 Task: Create in the project TouchLine and in the Backlog issue 'Add support for in-app purchases and microtransactions' a child issue 'Big data model interpretability and fairness remediation and testing', and assign it to team member softage.1@softage.net.
Action: Mouse moved to (404, 495)
Screenshot: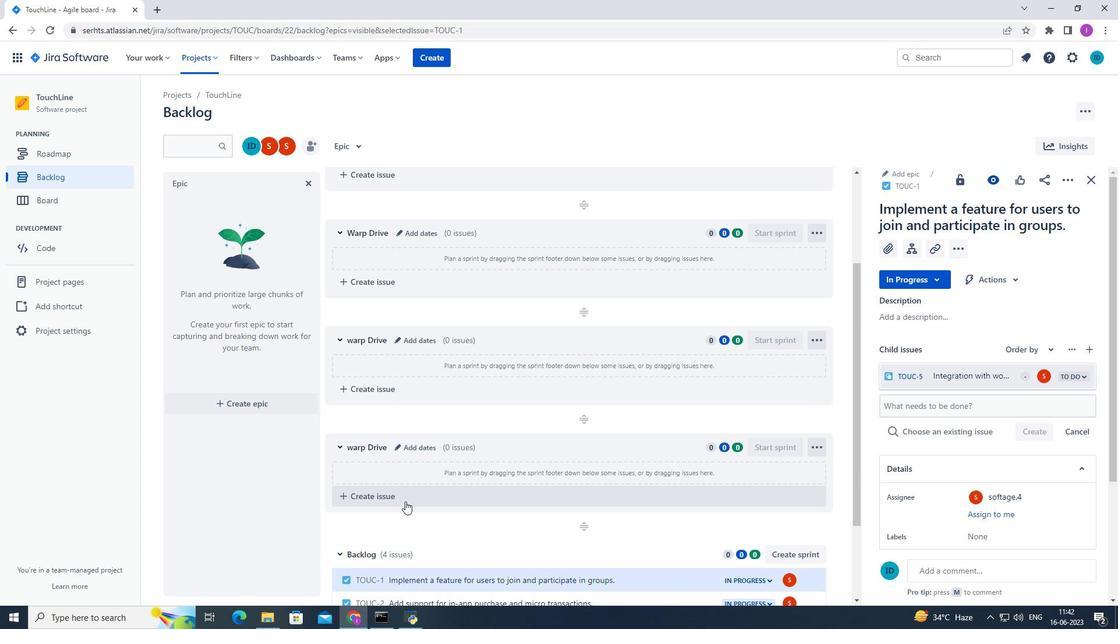 
Action: Mouse scrolled (404, 495) with delta (0, 0)
Screenshot: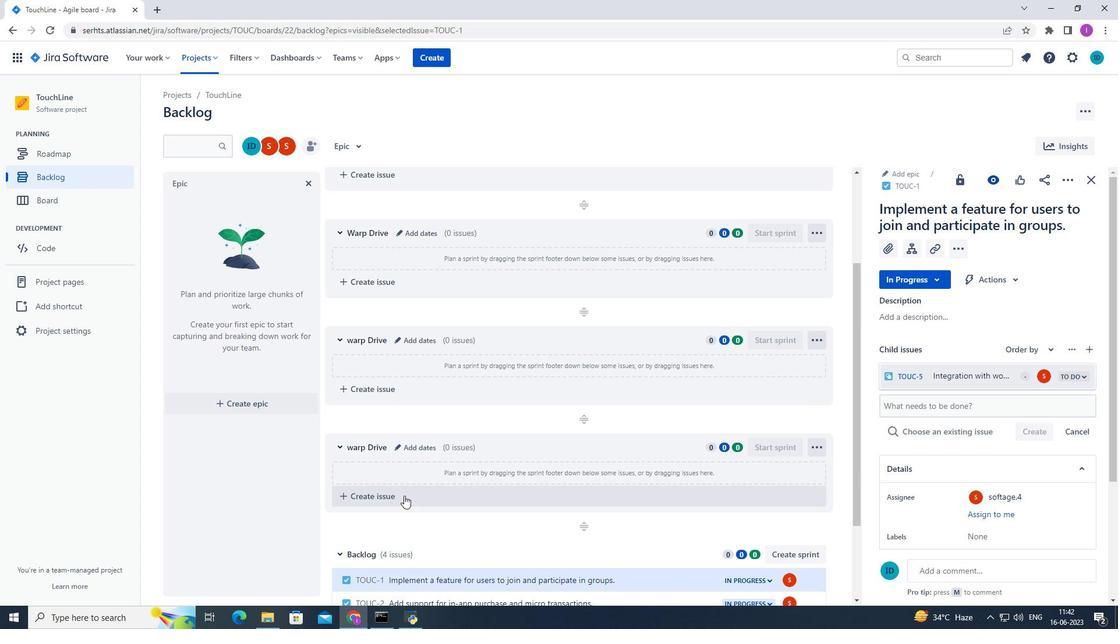 
Action: Mouse scrolled (404, 495) with delta (0, 0)
Screenshot: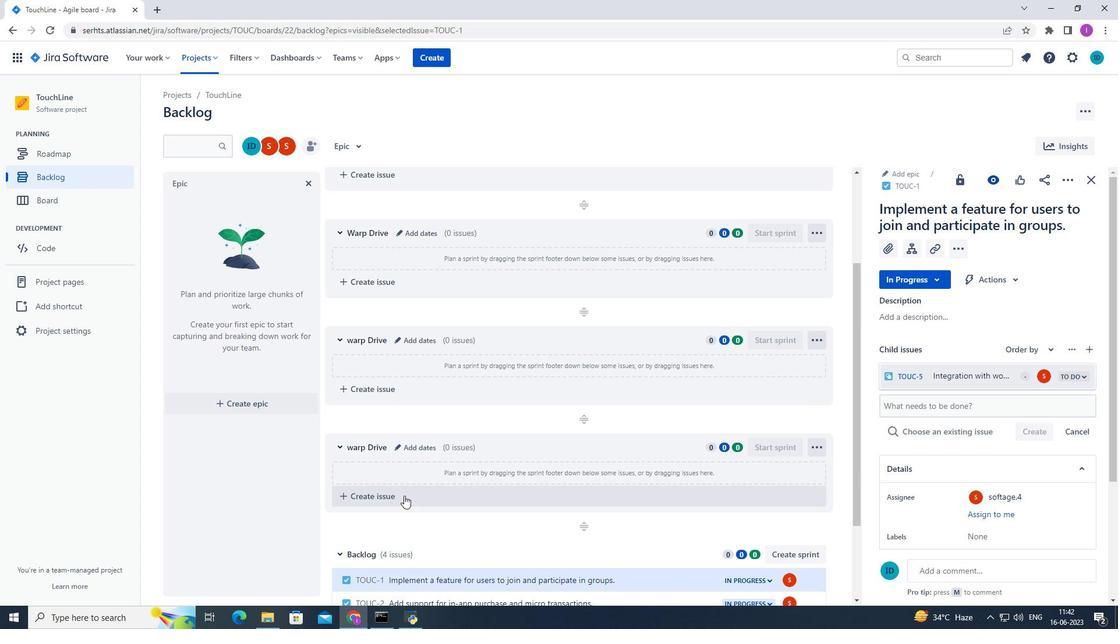 
Action: Mouse scrolled (404, 495) with delta (0, 0)
Screenshot: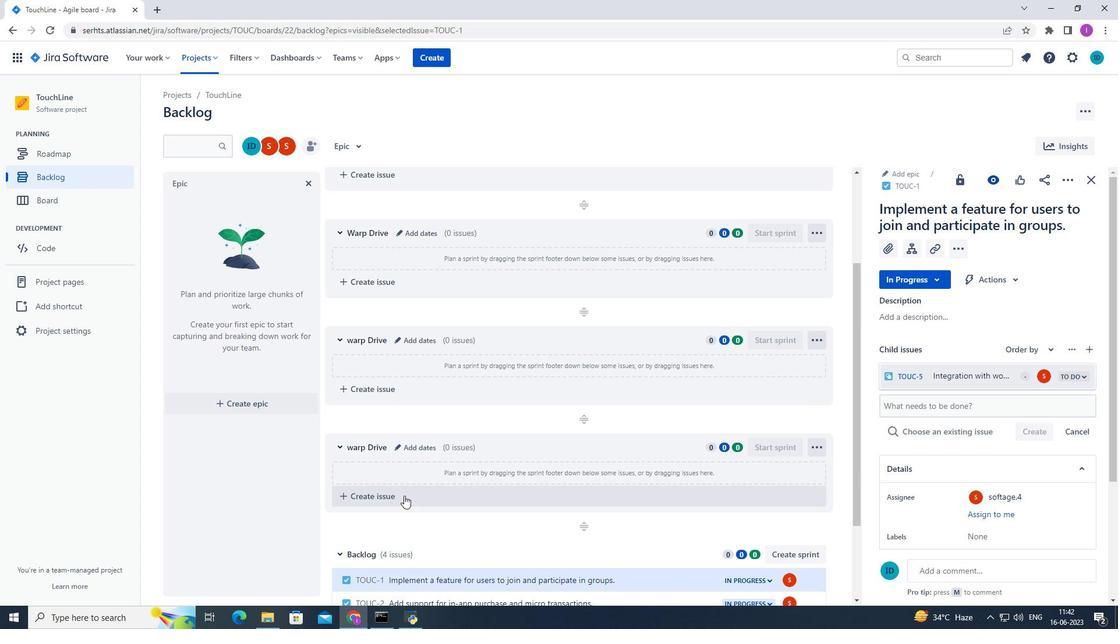 
Action: Mouse moved to (642, 488)
Screenshot: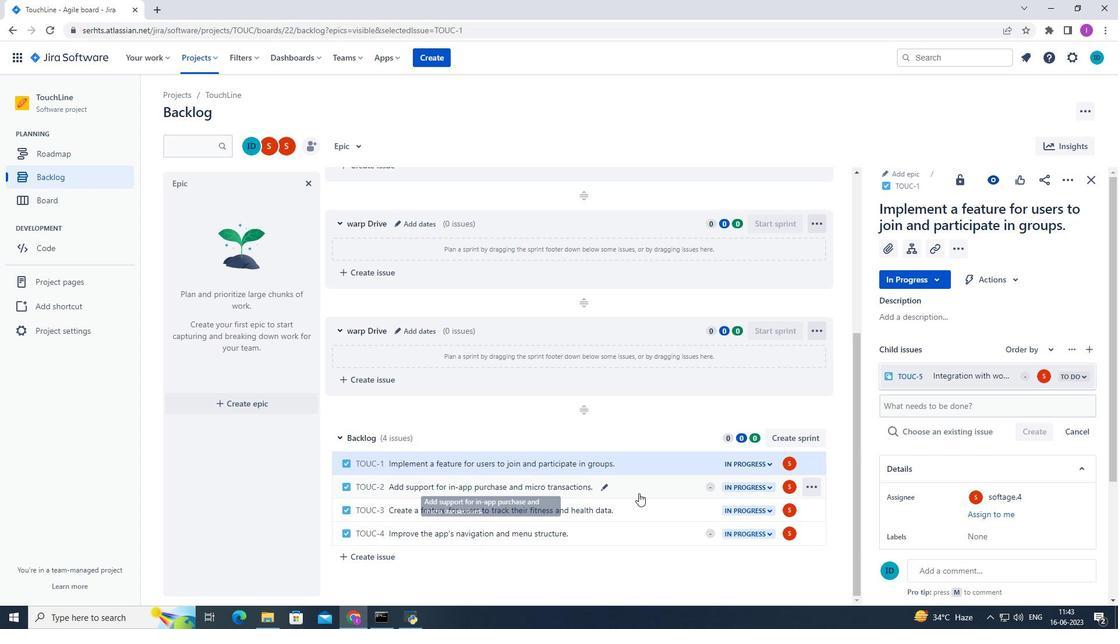 
Action: Mouse pressed left at (642, 488)
Screenshot: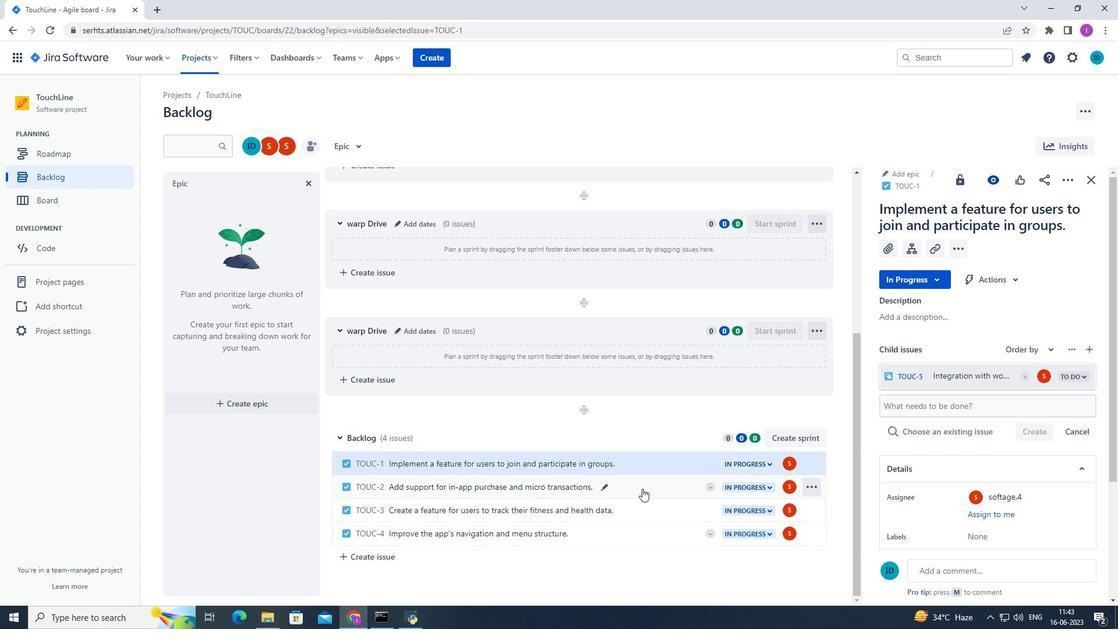 
Action: Mouse moved to (911, 249)
Screenshot: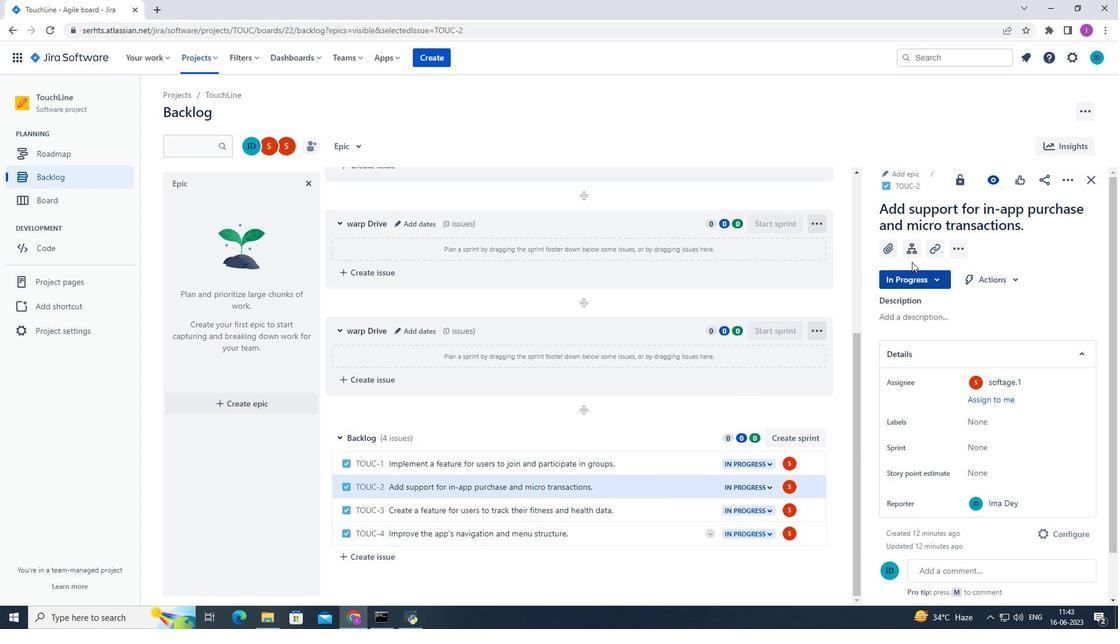 
Action: Mouse pressed left at (911, 249)
Screenshot: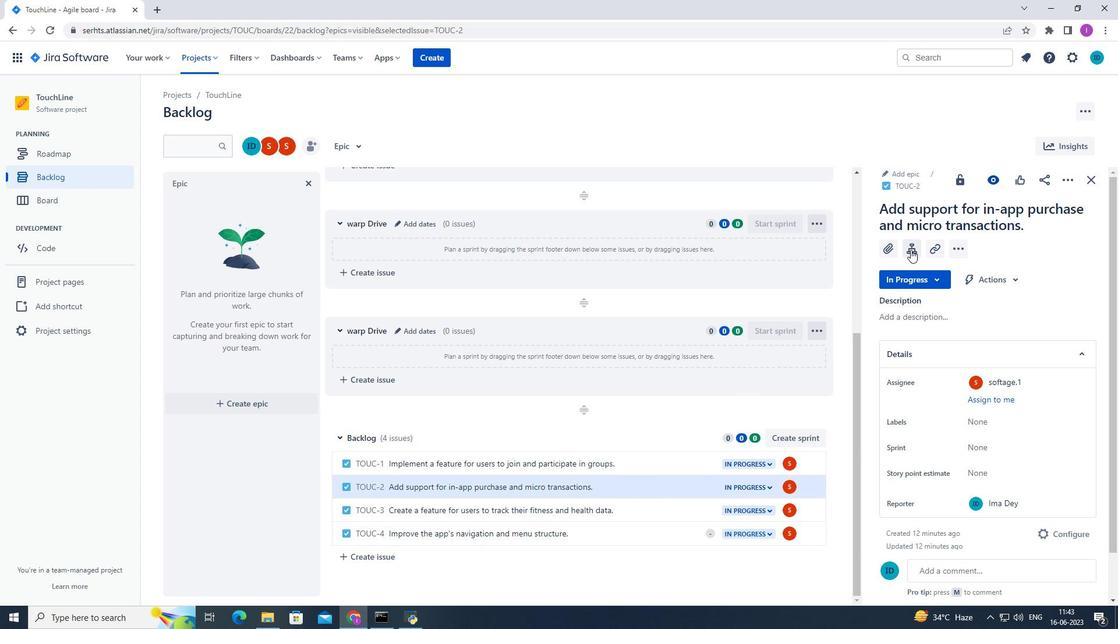 
Action: Mouse moved to (903, 369)
Screenshot: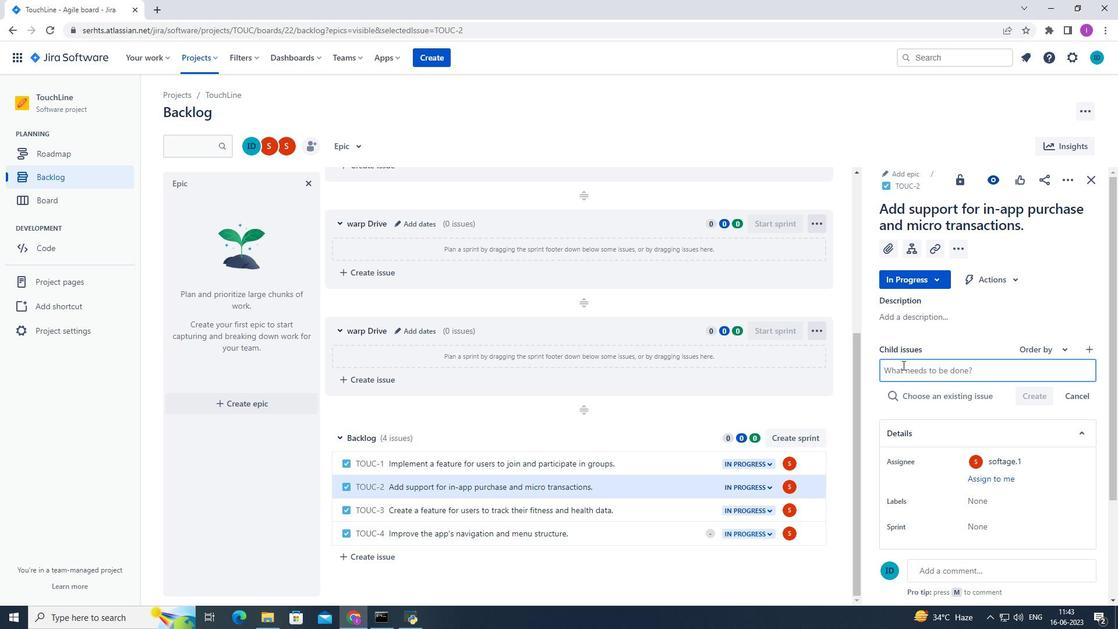 
Action: Mouse pressed left at (903, 369)
Screenshot: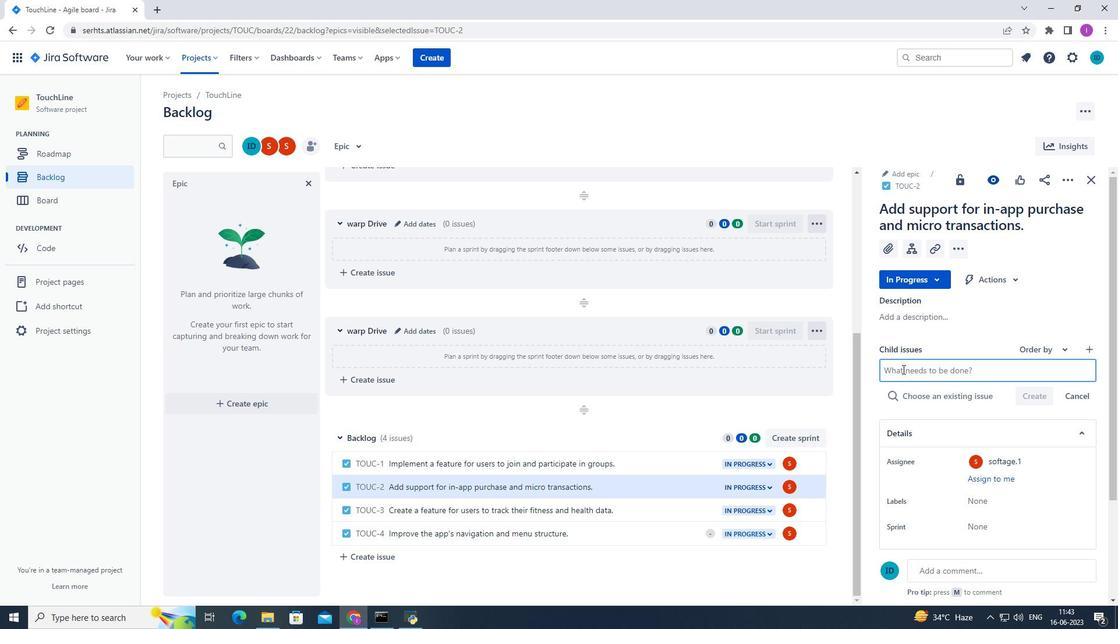 
Action: Key pressed <Key.shift><Key.shift><Key.shift><Key.shift><Key.shift><Key.shift>Big<Key.space>data<Key.space>model<Key.space>interpretability<Key.space>and
Screenshot: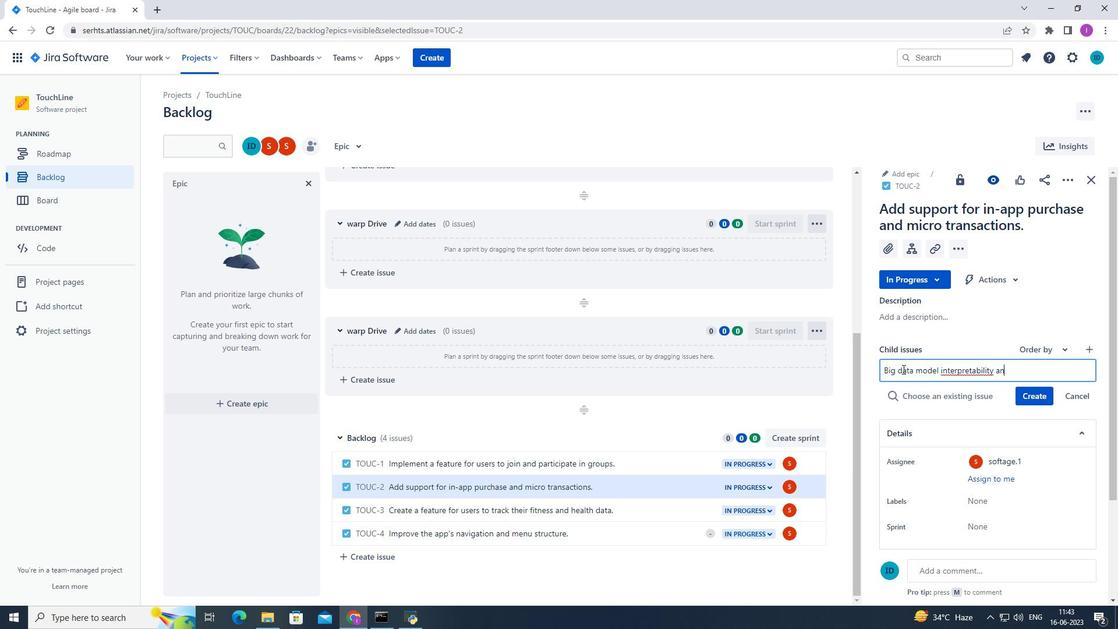 
Action: Mouse moved to (1044, 368)
Screenshot: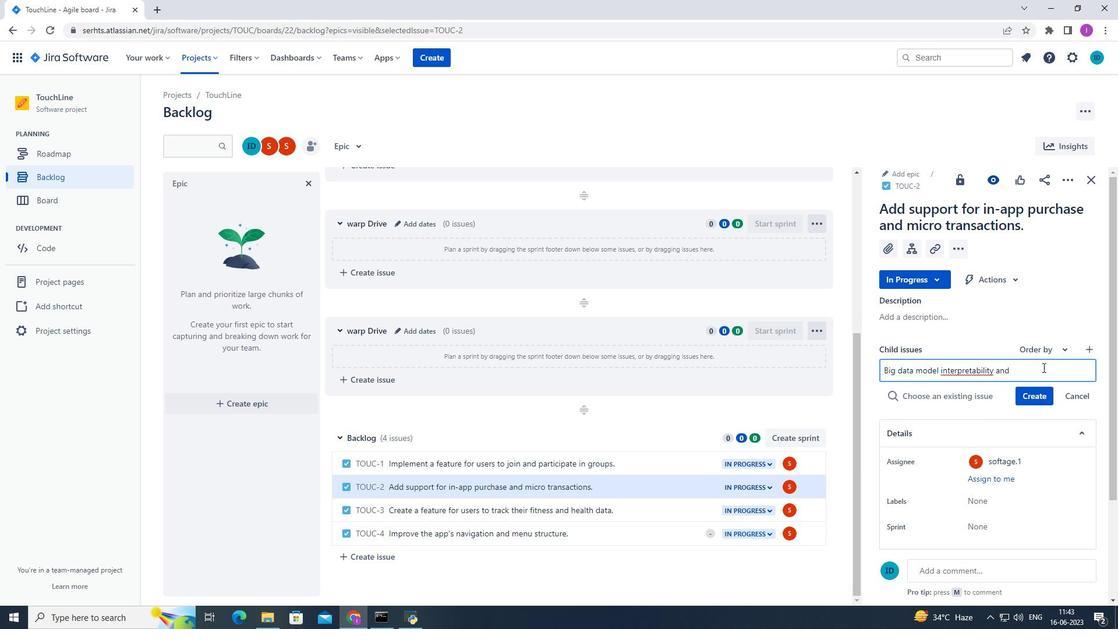 
Action: Key pressed <Key.space>fairness<Key.space>remedation<Key.space>and<Key.space>testing
Screenshot: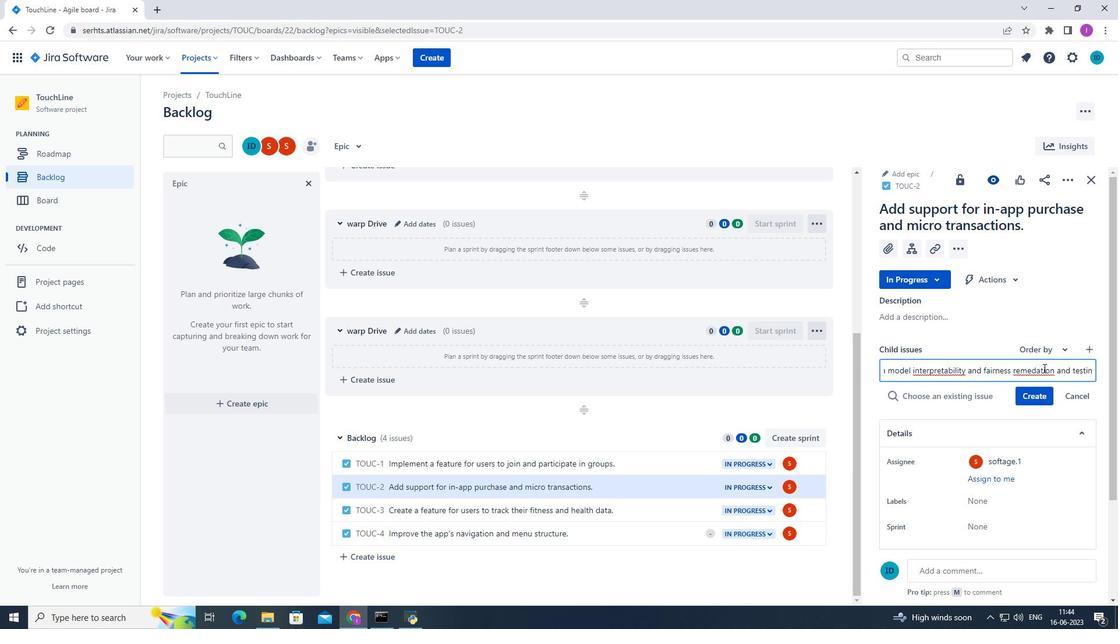 
Action: Mouse moved to (1031, 373)
Screenshot: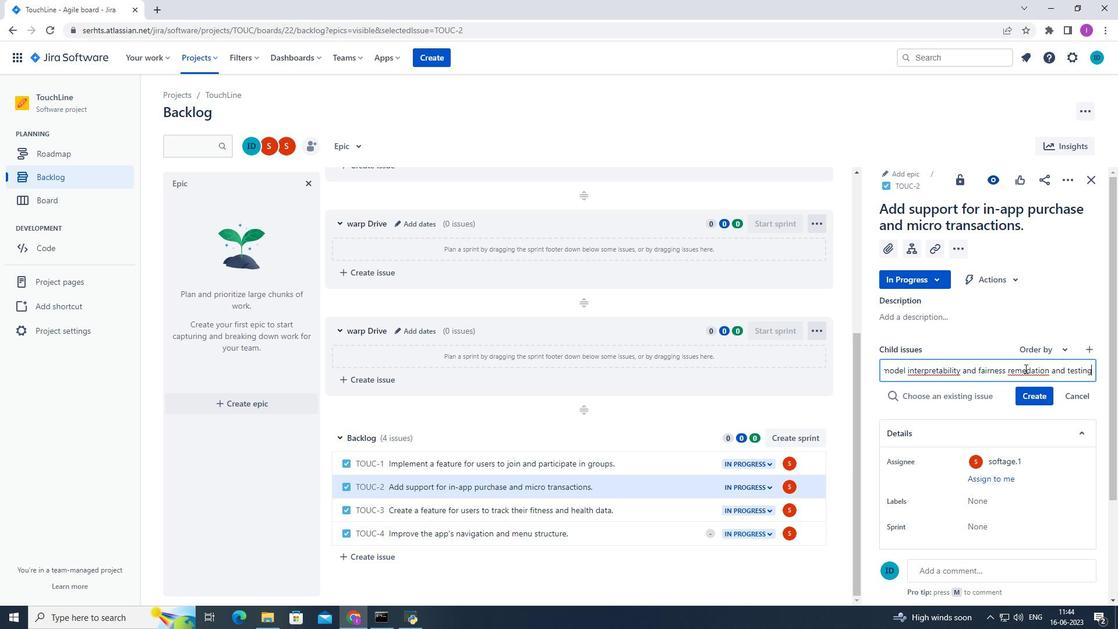
Action: Mouse pressed left at (1031, 373)
Screenshot: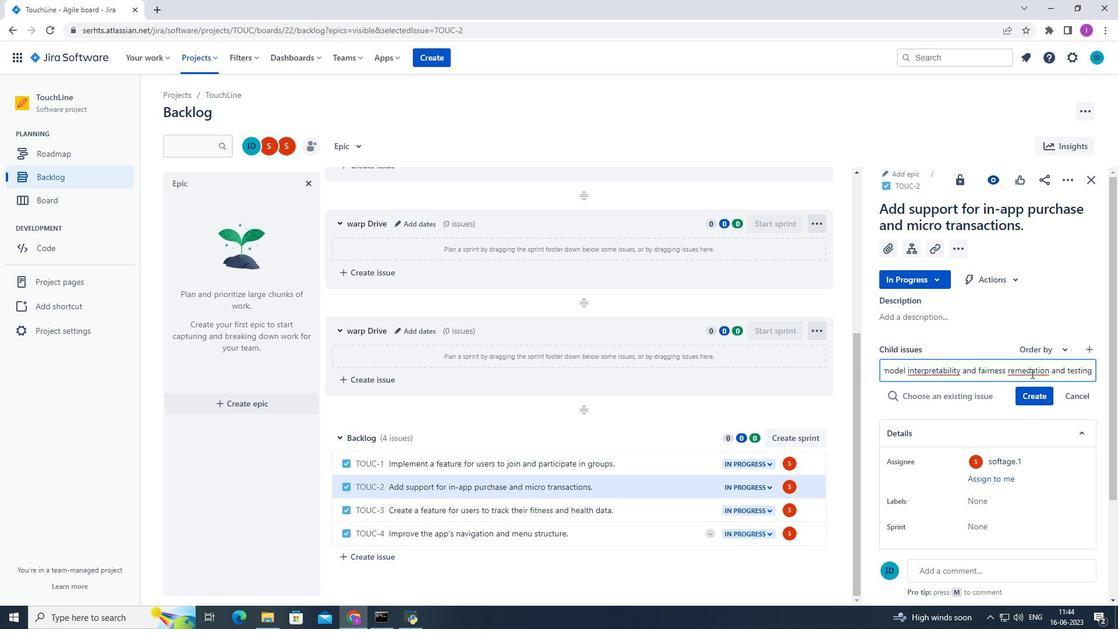 
Action: Mouse moved to (1031, 375)
Screenshot: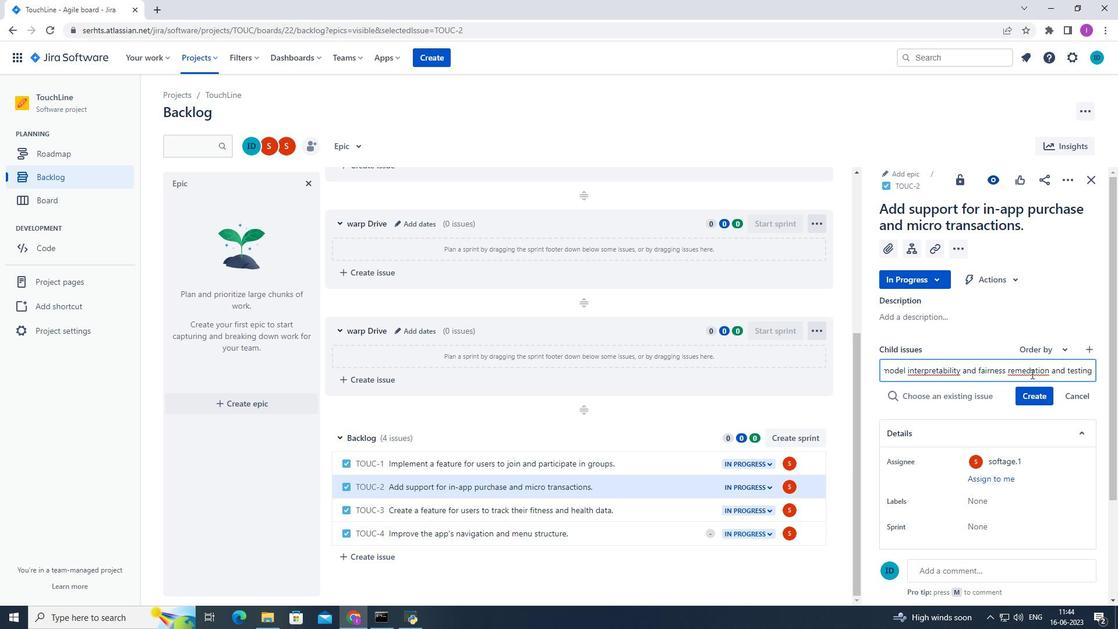 
Action: Key pressed i
Screenshot: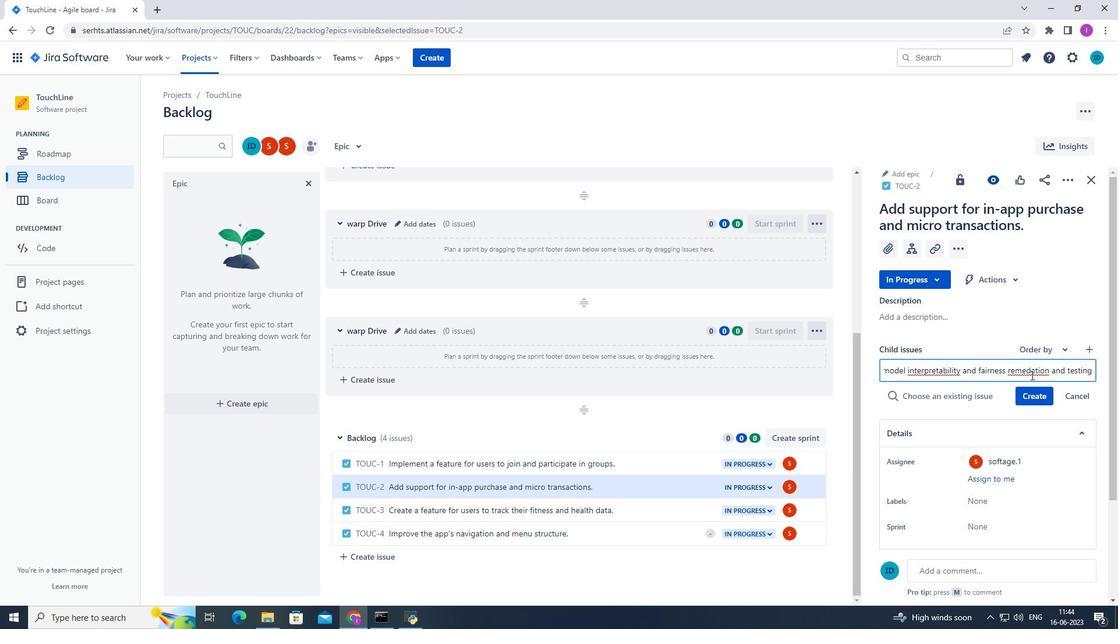 
Action: Mouse moved to (1031, 393)
Screenshot: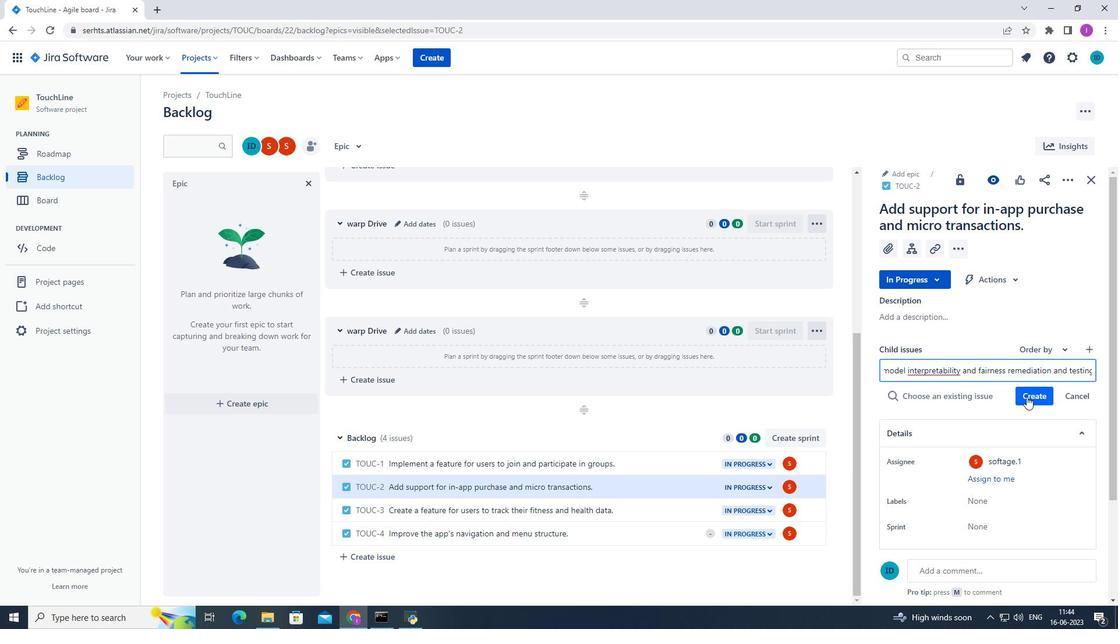 
Action: Mouse pressed left at (1031, 393)
Screenshot: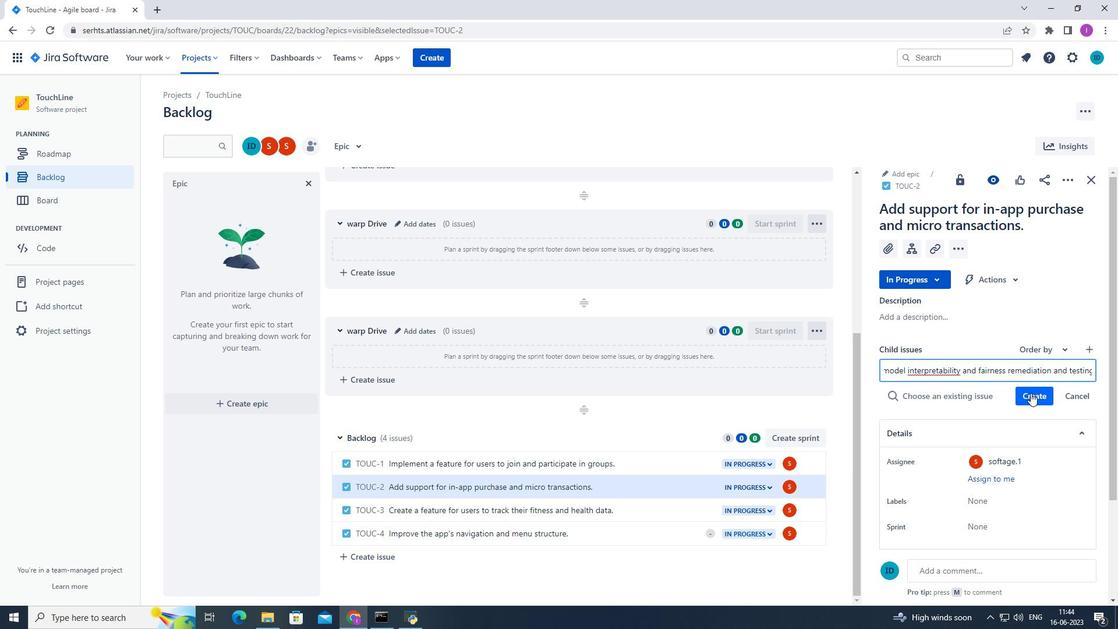 
Action: Mouse moved to (1048, 379)
Screenshot: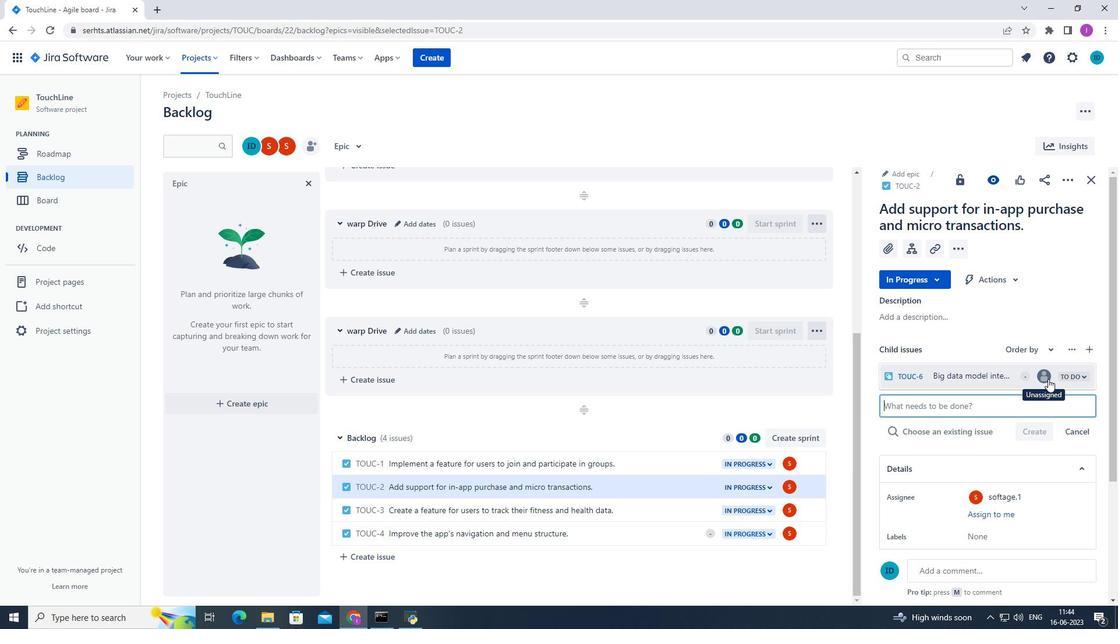 
Action: Mouse pressed left at (1048, 379)
Screenshot: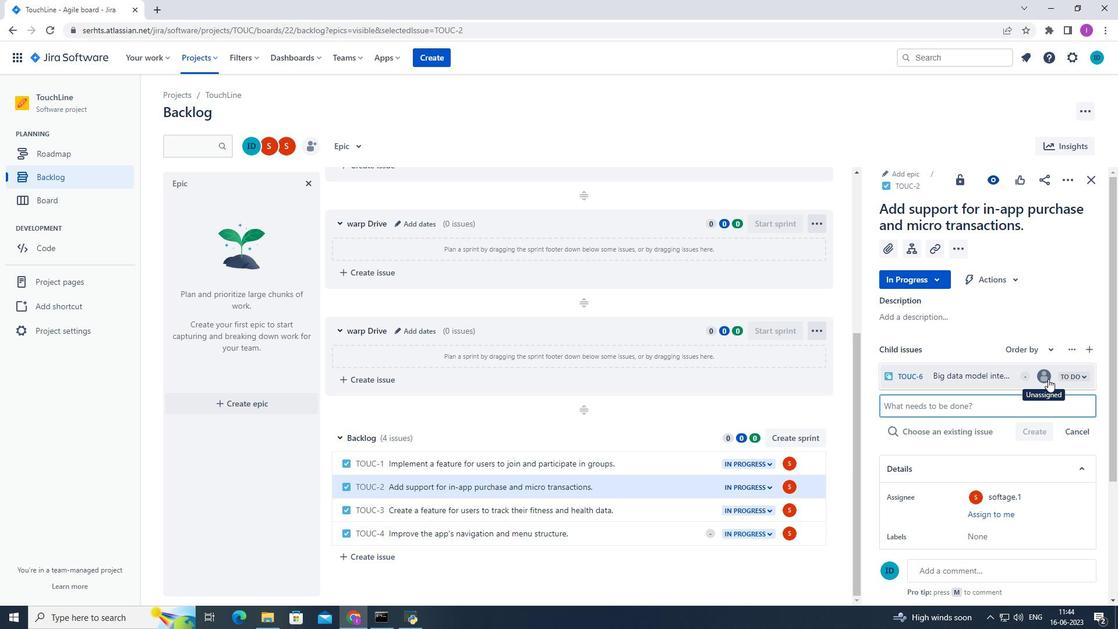 
Action: Mouse moved to (1040, 376)
Screenshot: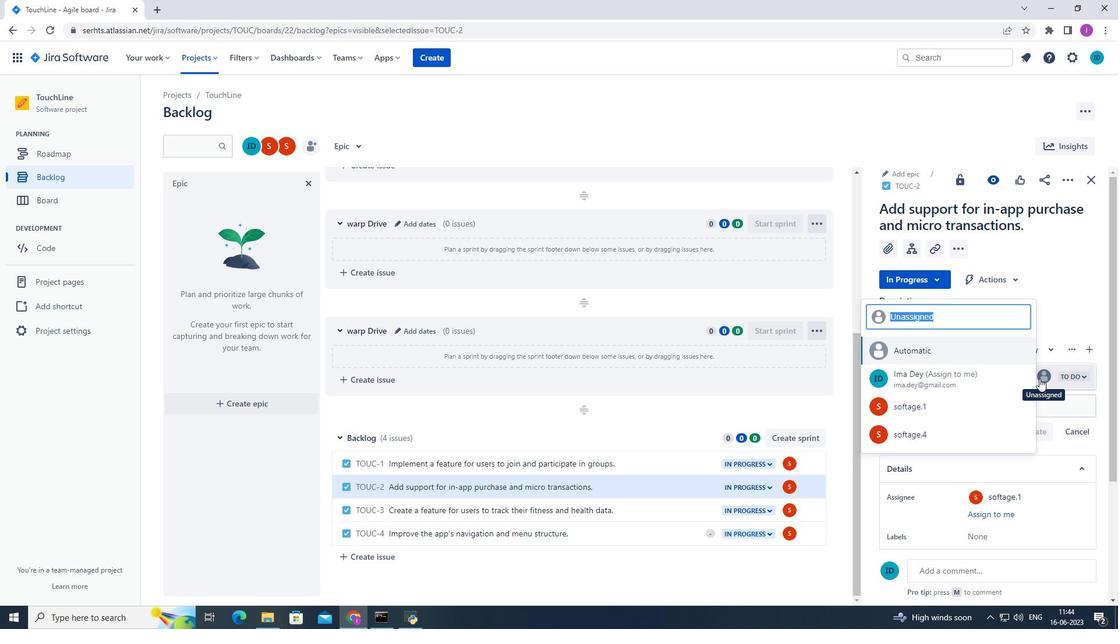 
Action: Mouse pressed left at (1040, 376)
Screenshot: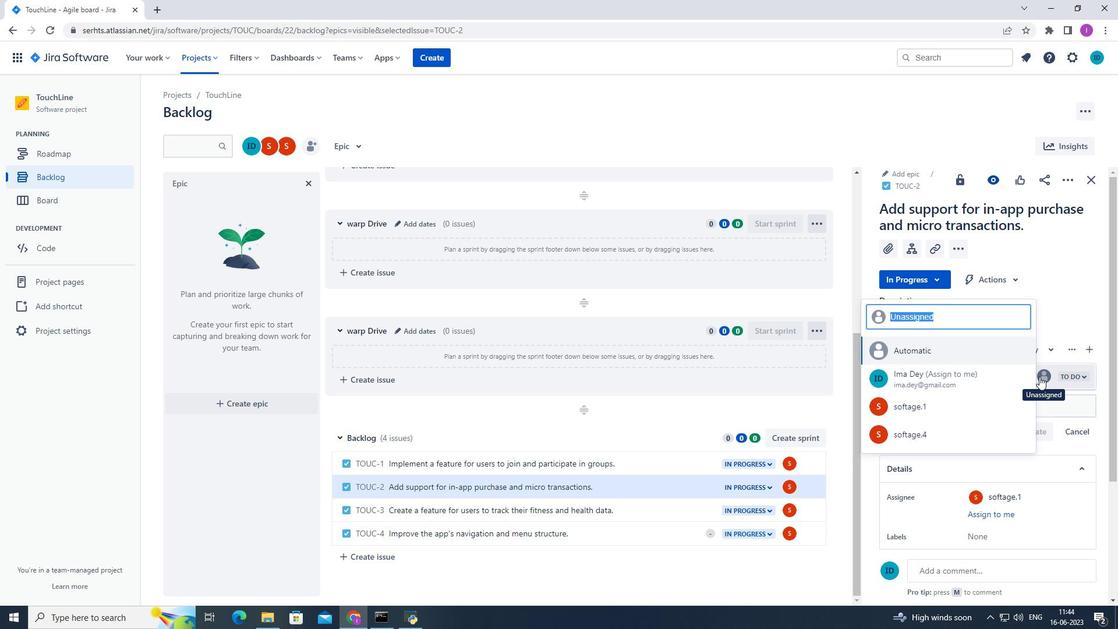 
Action: Mouse pressed left at (1040, 376)
Screenshot: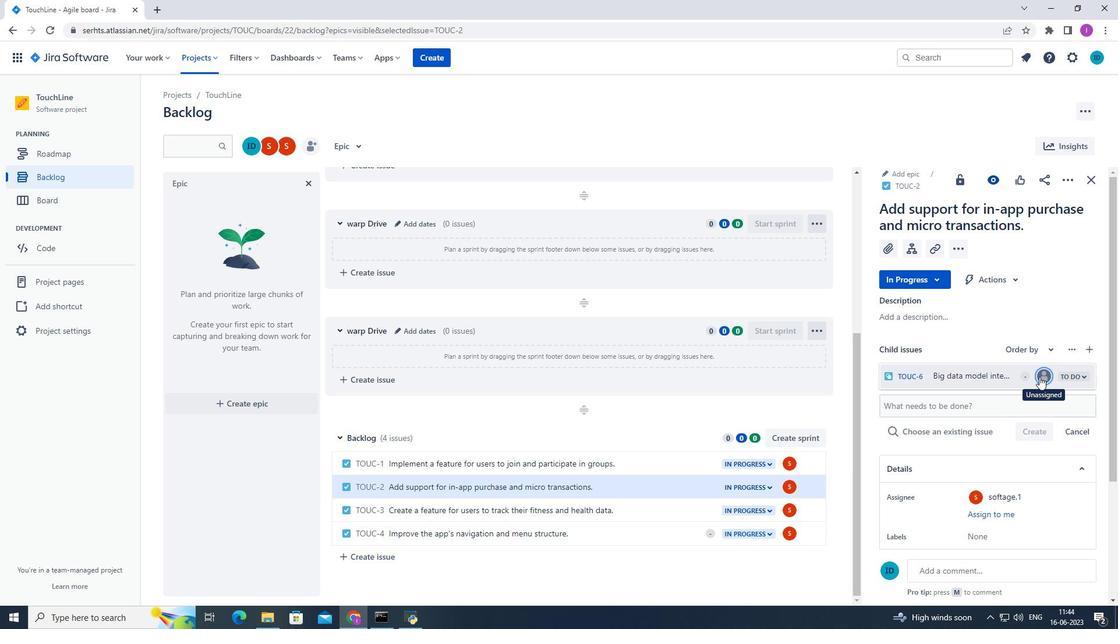 
Action: Mouse moved to (947, 413)
Screenshot: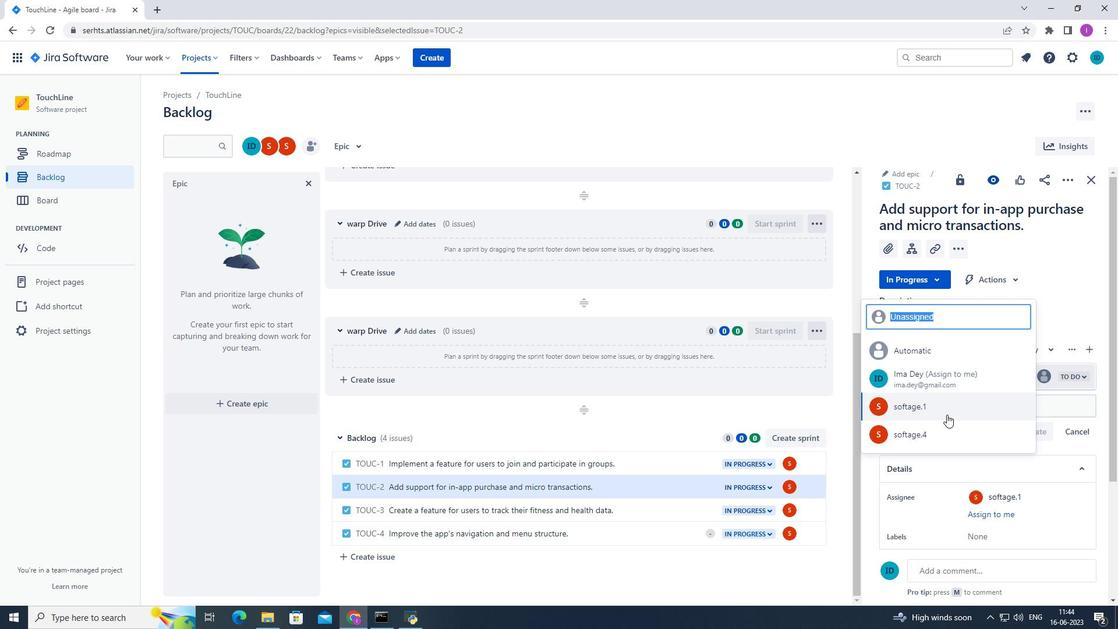 
Action: Mouse pressed left at (947, 413)
Screenshot: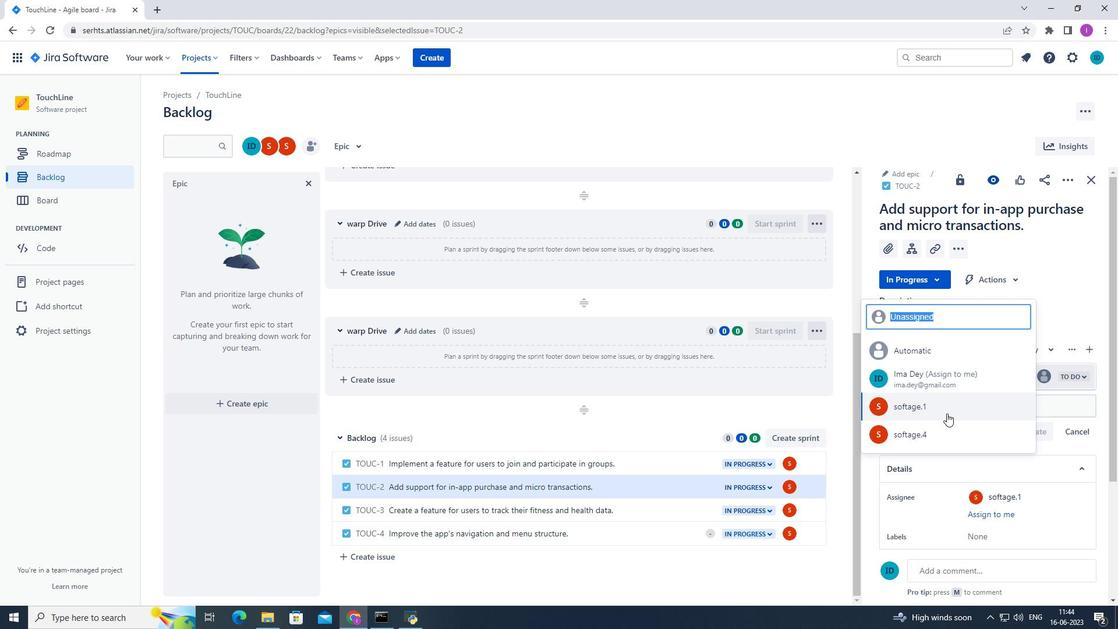 
Action: Mouse moved to (697, 515)
Screenshot: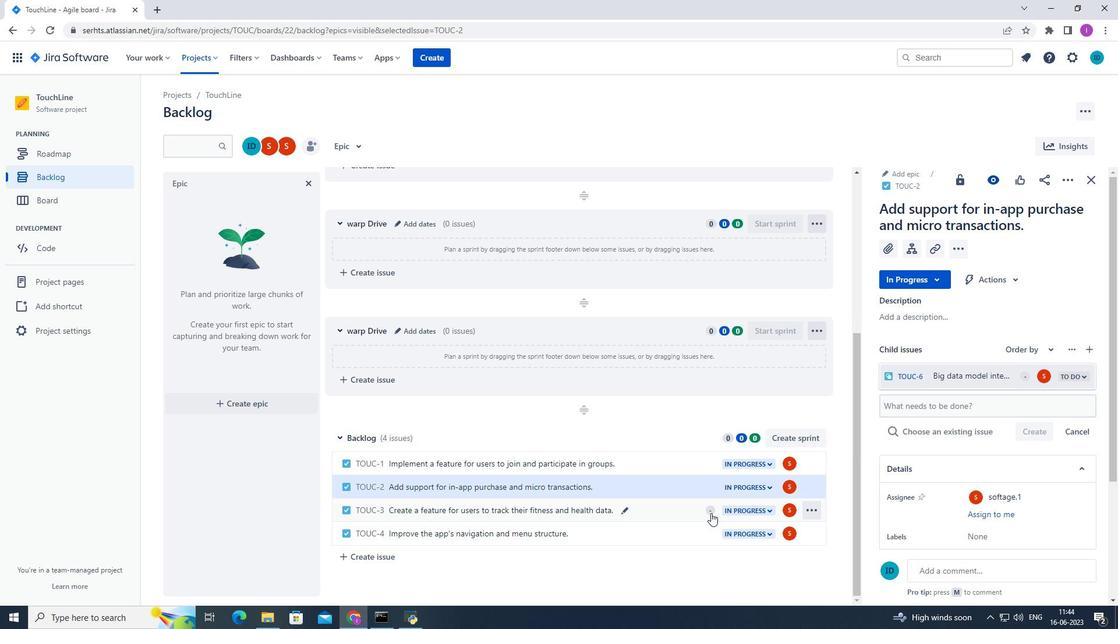 
